 Task: Add Sprouts Organic Sprouts Blend Eco Coffee Pods to the cart.
Action: Mouse moved to (20, 80)
Screenshot: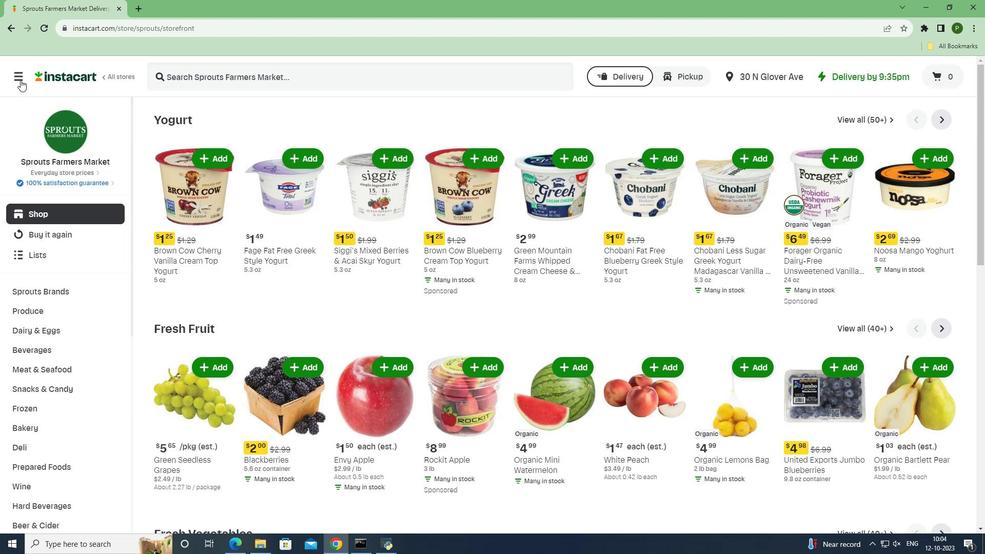 
Action: Mouse pressed left at (20, 80)
Screenshot: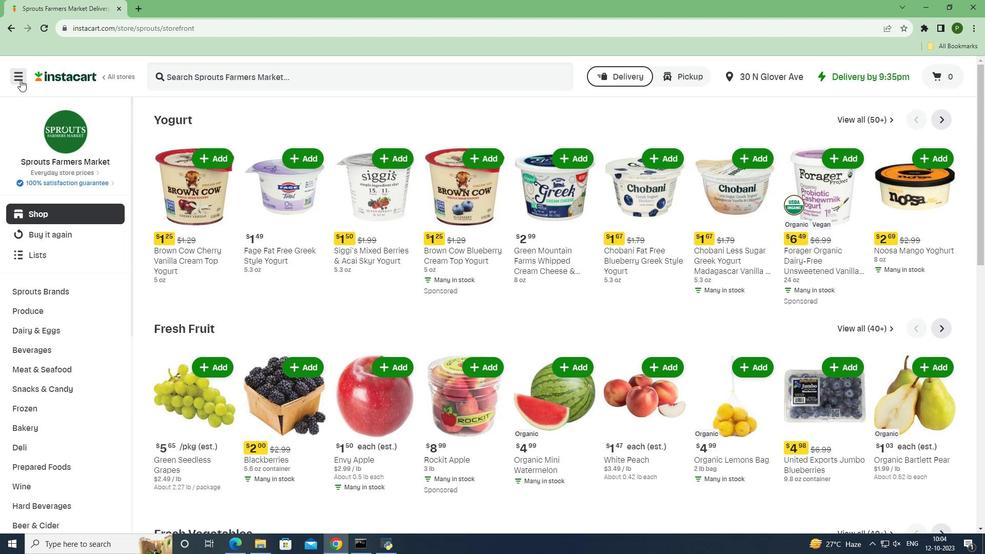 
Action: Mouse moved to (32, 270)
Screenshot: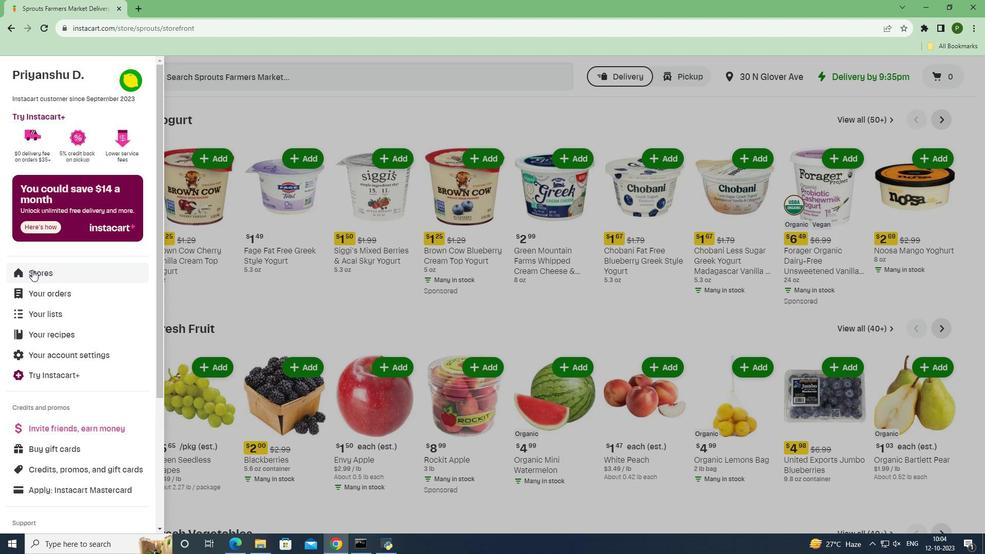 
Action: Mouse pressed left at (32, 270)
Screenshot: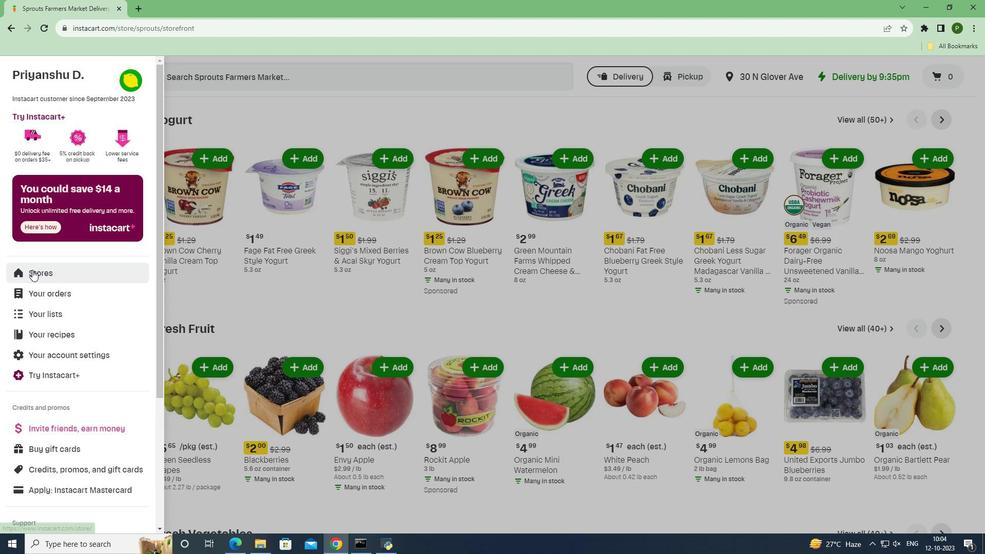 
Action: Mouse moved to (225, 119)
Screenshot: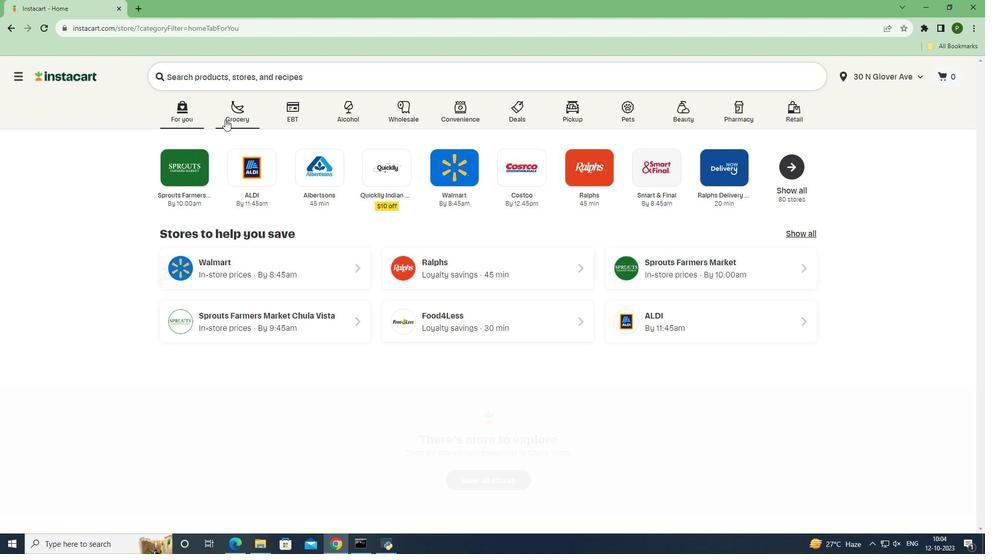 
Action: Mouse pressed left at (225, 119)
Screenshot: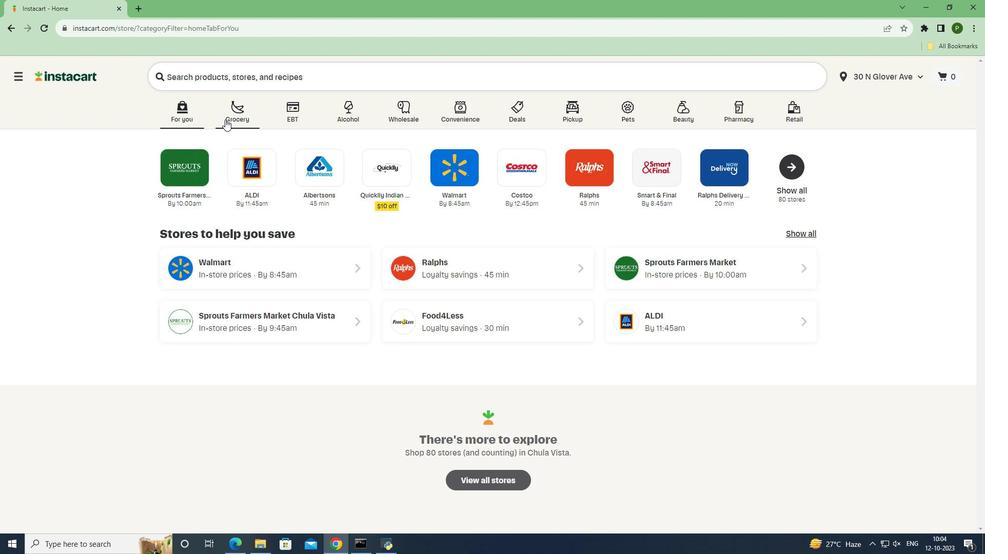
Action: Mouse moved to (403, 234)
Screenshot: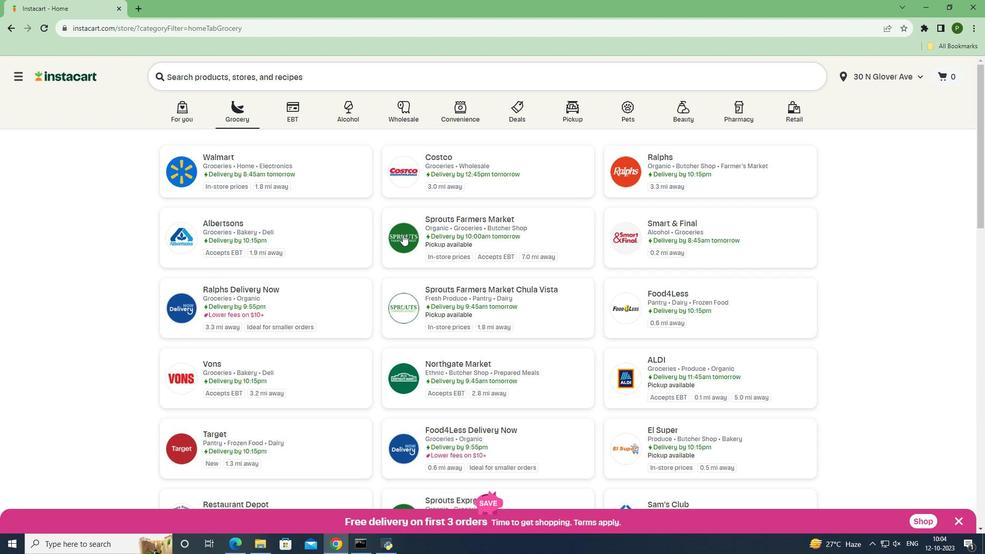 
Action: Mouse pressed left at (403, 234)
Screenshot: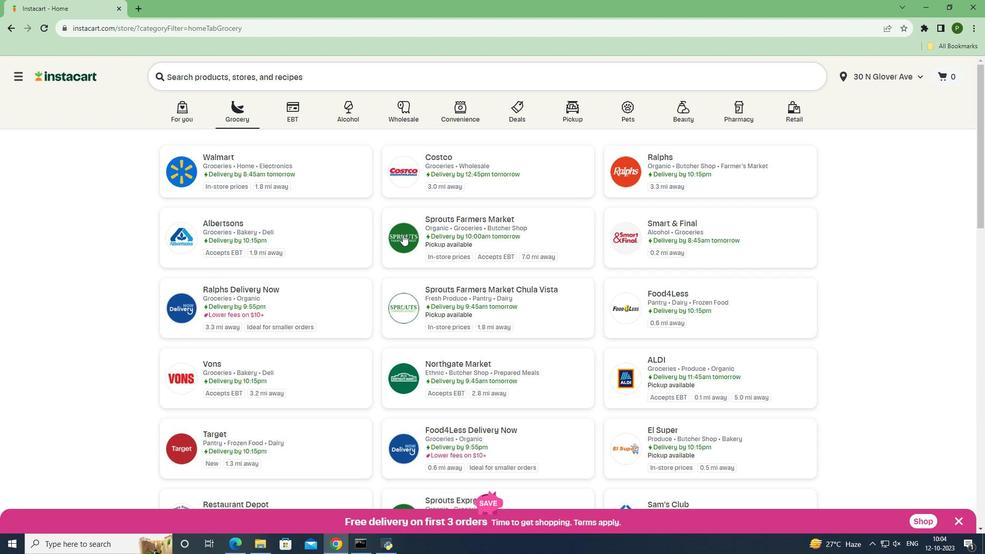 
Action: Mouse moved to (52, 354)
Screenshot: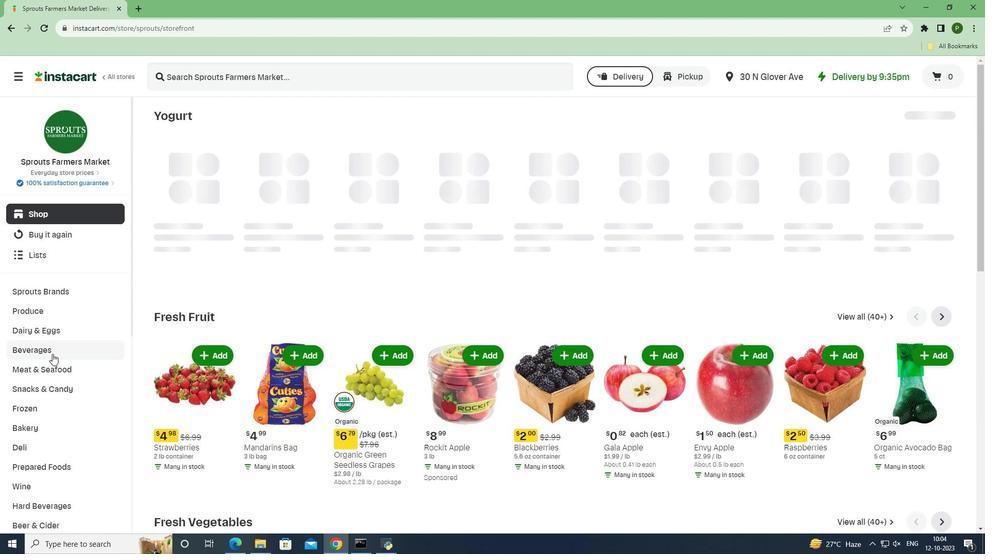 
Action: Mouse pressed left at (52, 354)
Screenshot: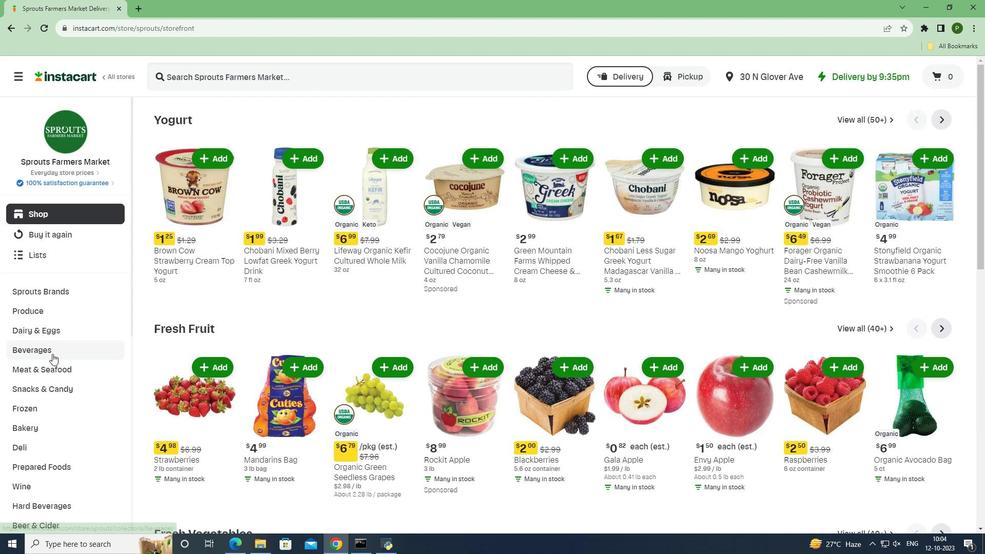 
Action: Mouse moved to (384, 144)
Screenshot: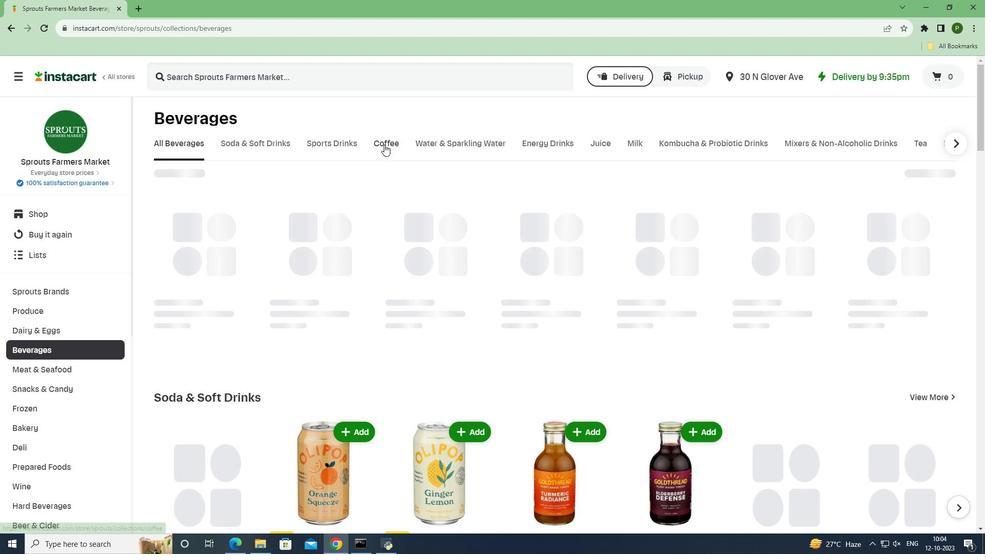 
Action: Mouse pressed left at (384, 144)
Screenshot: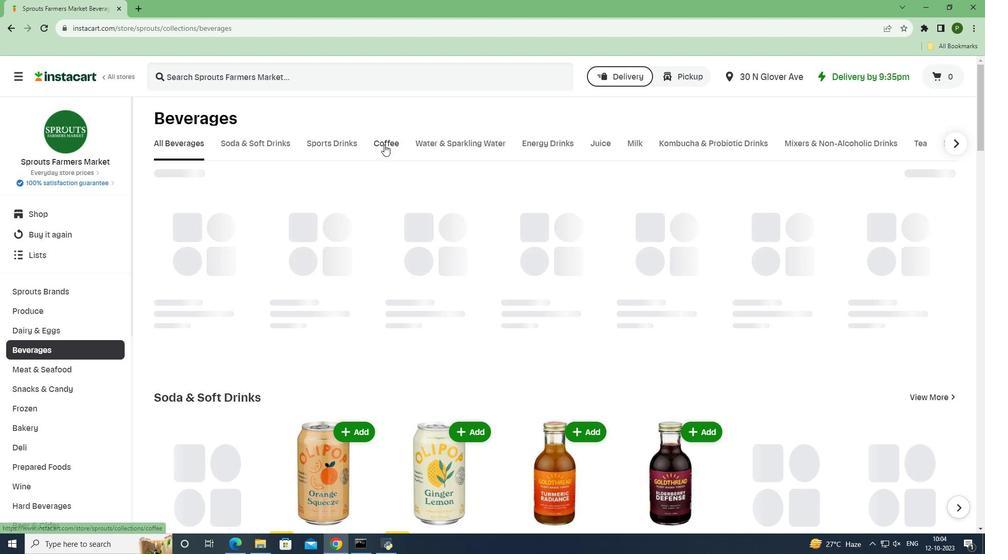 
Action: Mouse moved to (285, 80)
Screenshot: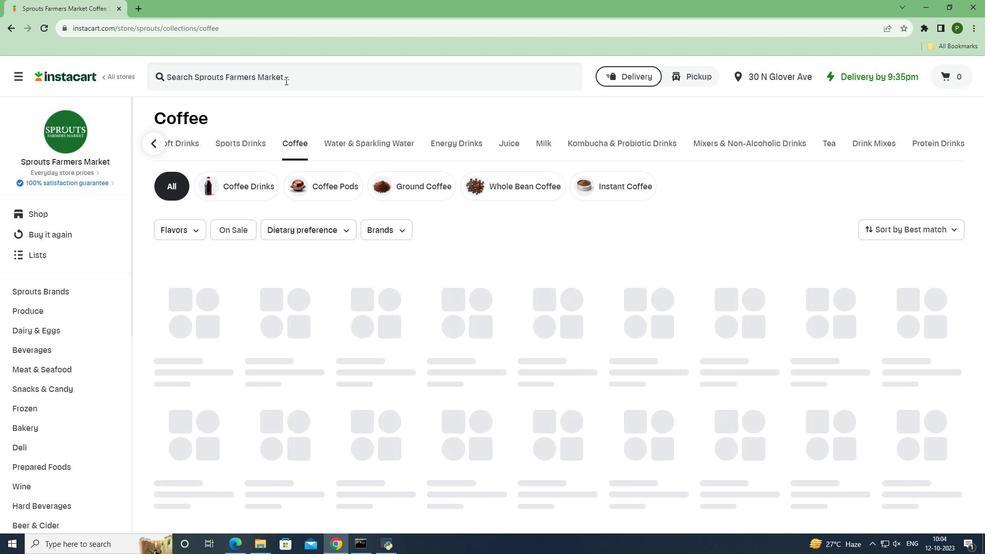 
Action: Mouse pressed left at (285, 80)
Screenshot: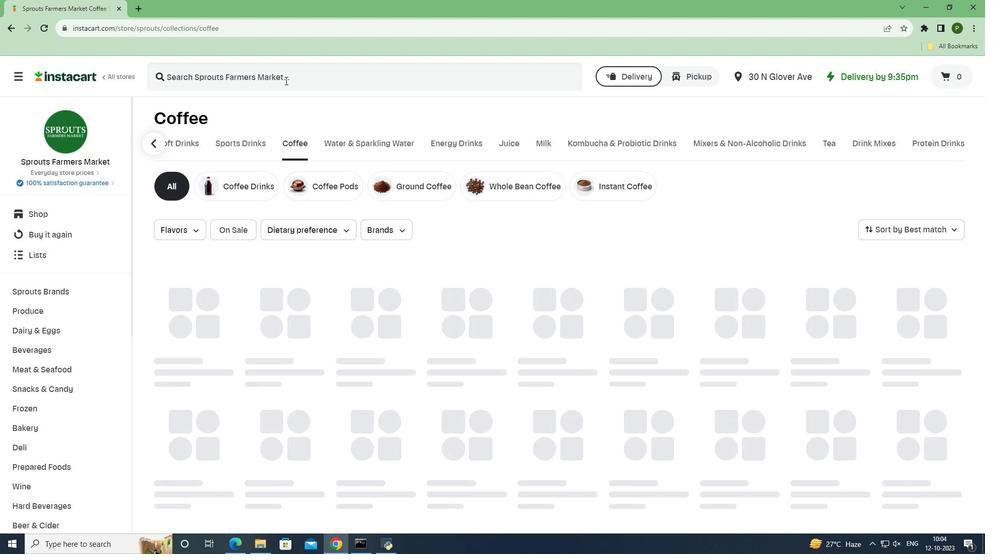 
Action: Key pressed <Key.caps_lock>S<Key.caps_lock>prouts<Key.space><Key.caps_lock>O<Key.caps_lock>rganic<Key.space><Key.caps_lock>S<Key.caps_lock>prouts<Key.space><Key.caps_lock>B<Key.caps_lock>lend<Key.space><Key.caps_lock>E<Key.caps_lock>co<Key.space><Key.caps_lock>C<Key.caps_lock>offee<Key.space><Key.caps_lock>P<Key.caps_lock>ods<Key.space><Key.enter>
Screenshot: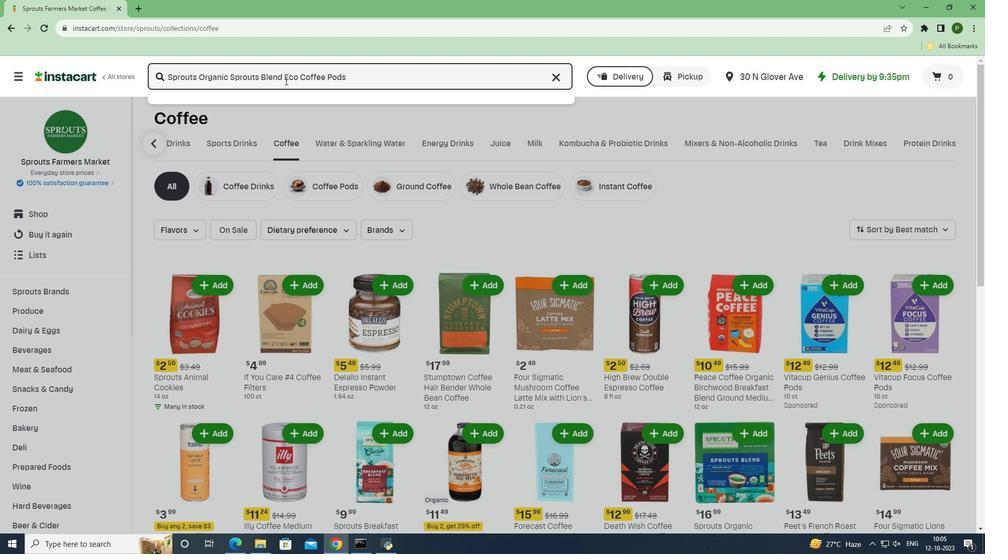 
Action: Mouse moved to (586, 185)
Screenshot: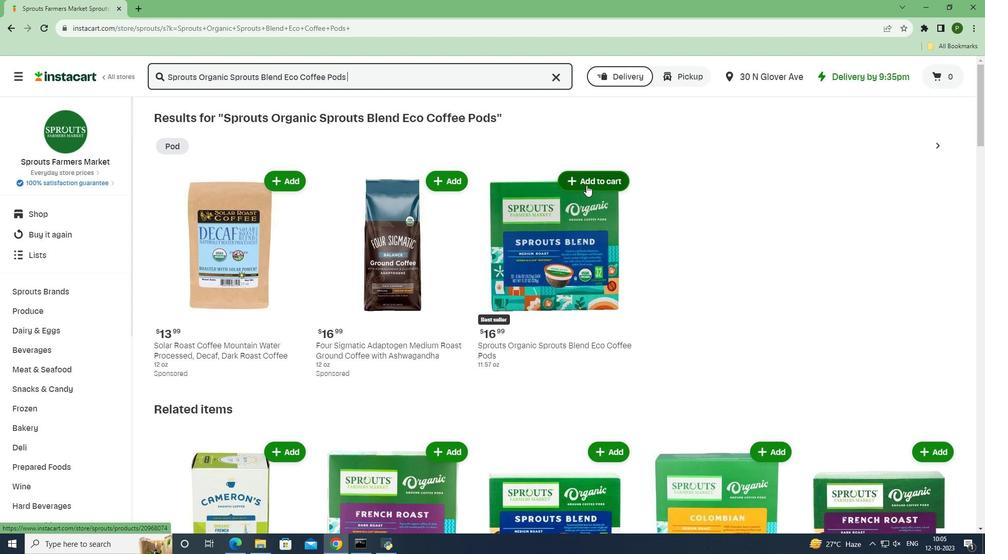
Action: Mouse pressed left at (586, 185)
Screenshot: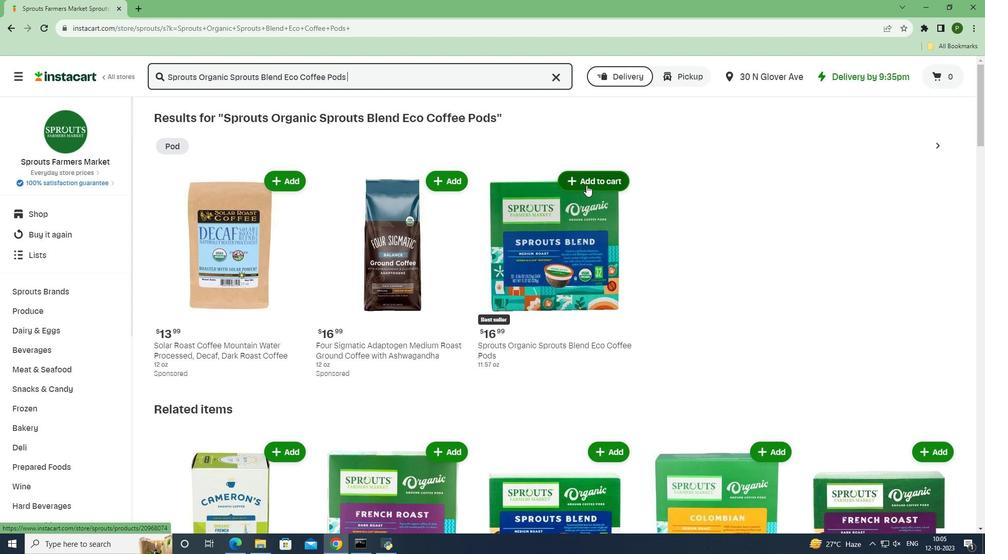 
Action: Mouse moved to (659, 237)
Screenshot: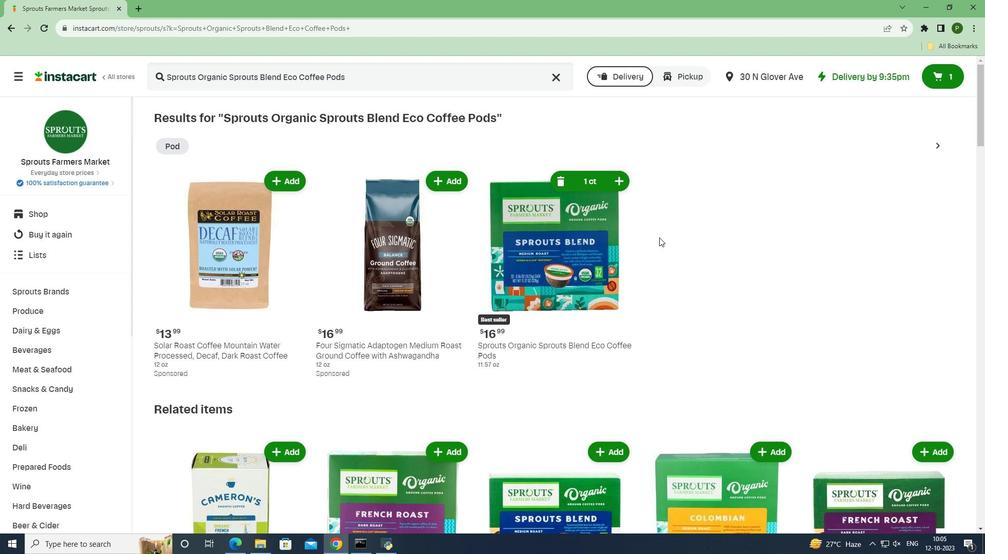 
